 Task: Create a task  Implement a new cloud-based invoice management system for a company , assign it to team member softage.3@softage.net in the project ComposePro and update the status of the task to  Off Track , set the priority of the task to Medium
Action: Mouse moved to (243, 291)
Screenshot: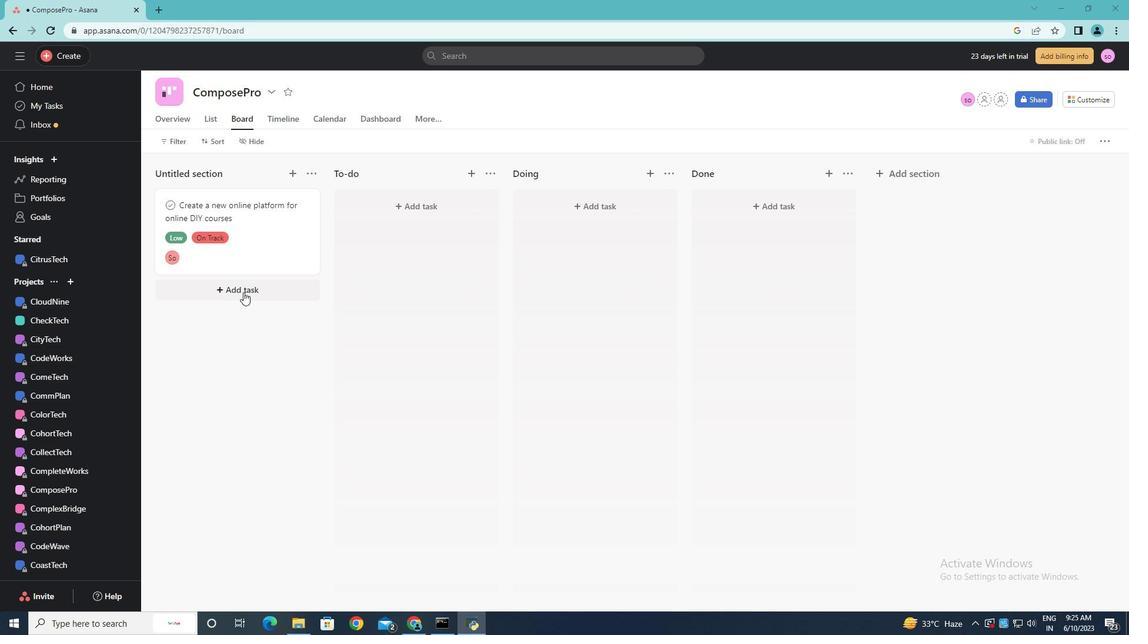 
Action: Mouse pressed left at (243, 291)
Screenshot: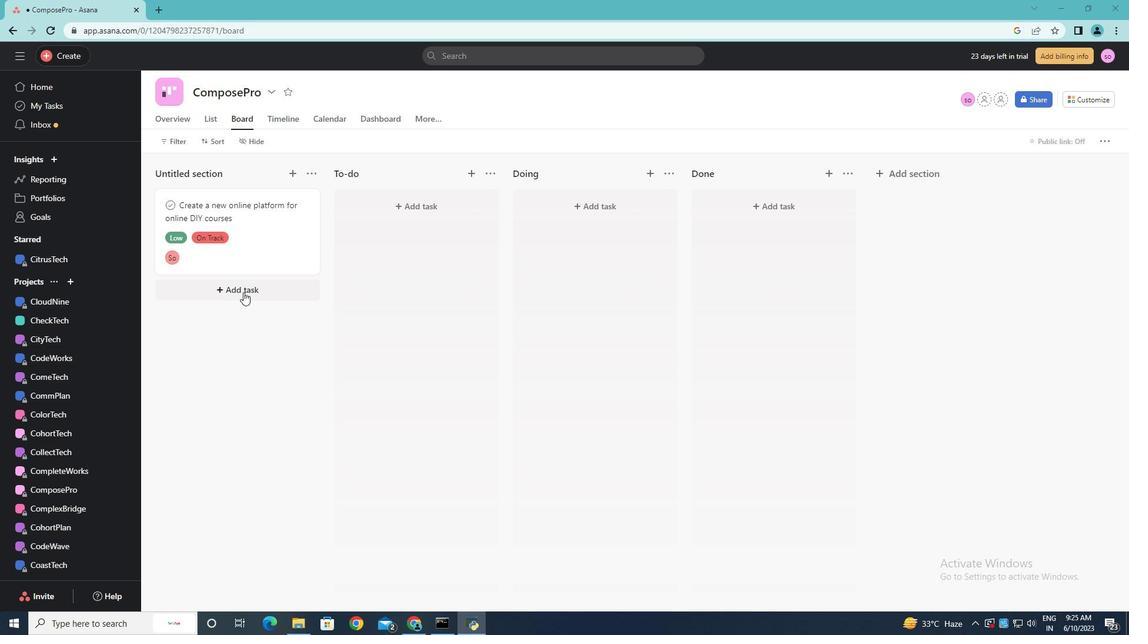 
Action: Key pressed <Key.shift><Key.shift><Key.shift><Key.shift><Key.shift><Key.shift><Key.shift>C<Key.backspace><Key.shift>Implement<Key.space>a<Key.space>new<Key.space>cloud-base<Key.space><Key.backspace>d<Key.space>invoice<Key.space>managemengt<Key.backspace><Key.backspace>t<Key.space>system<Key.space>for<Key.space>a<Key.space>comopan<Key.backspace><Key.backspace><Key.backspace><Key.backspace>pany
Screenshot: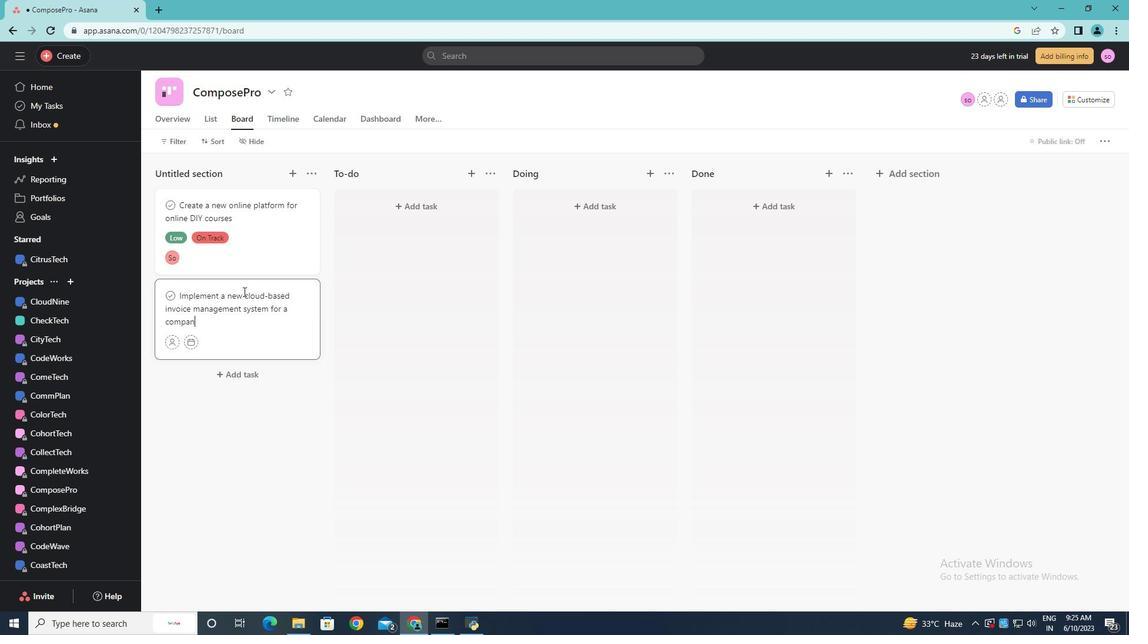 
Action: Mouse moved to (177, 341)
Screenshot: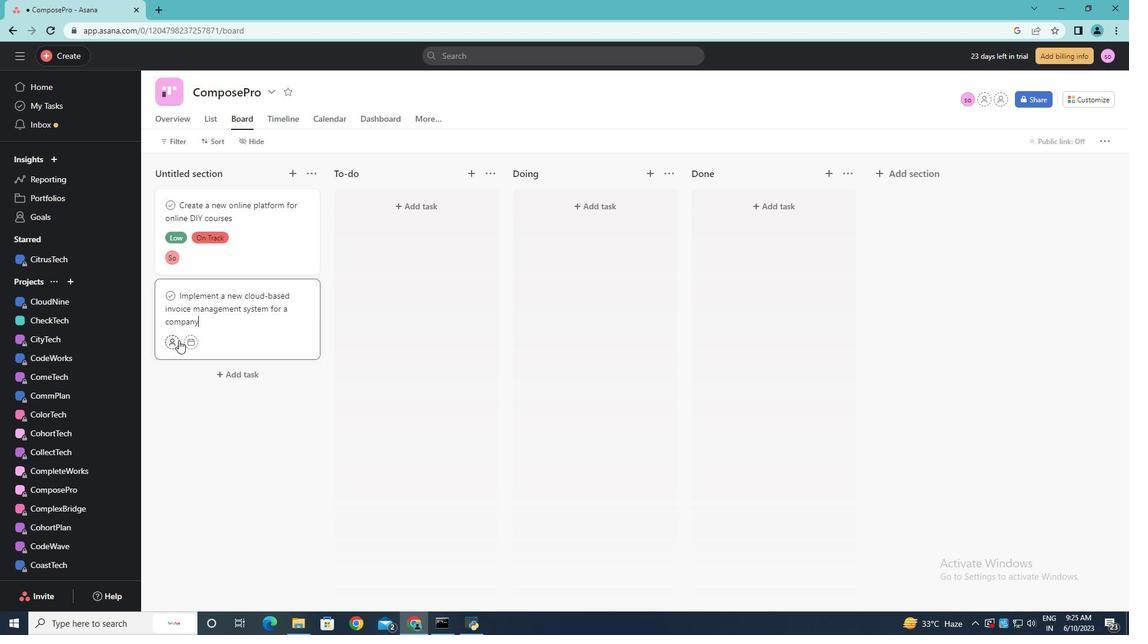 
Action: Mouse pressed left at (177, 341)
Screenshot: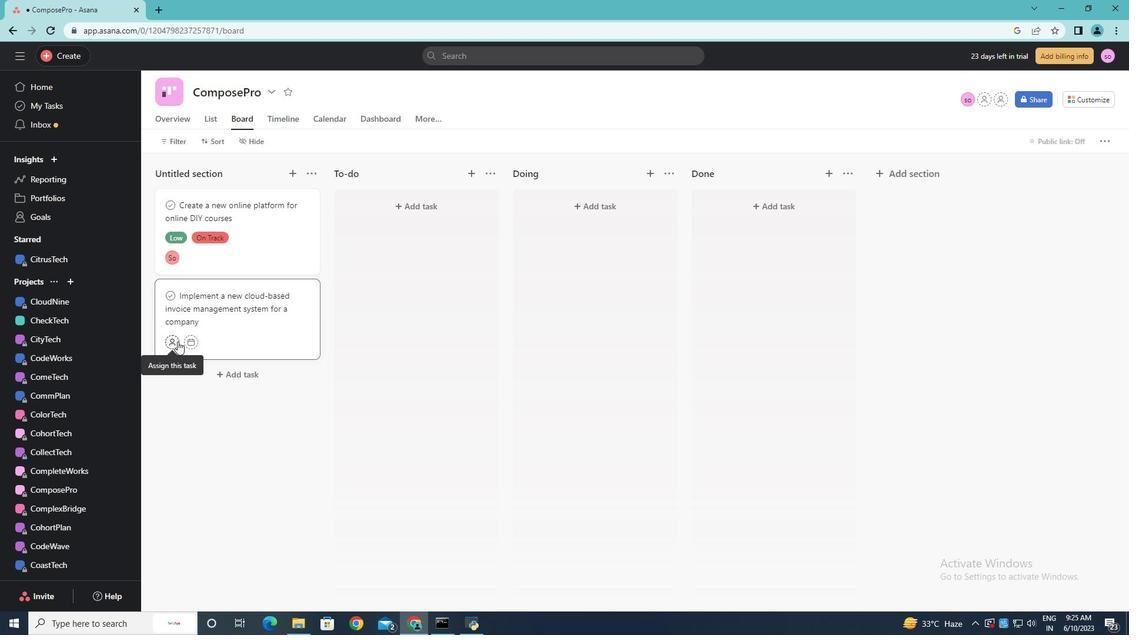 
Action: Key pressed softage.2<Key.backspace>3<Key.shift>@softage.net<Key.enter>
Screenshot: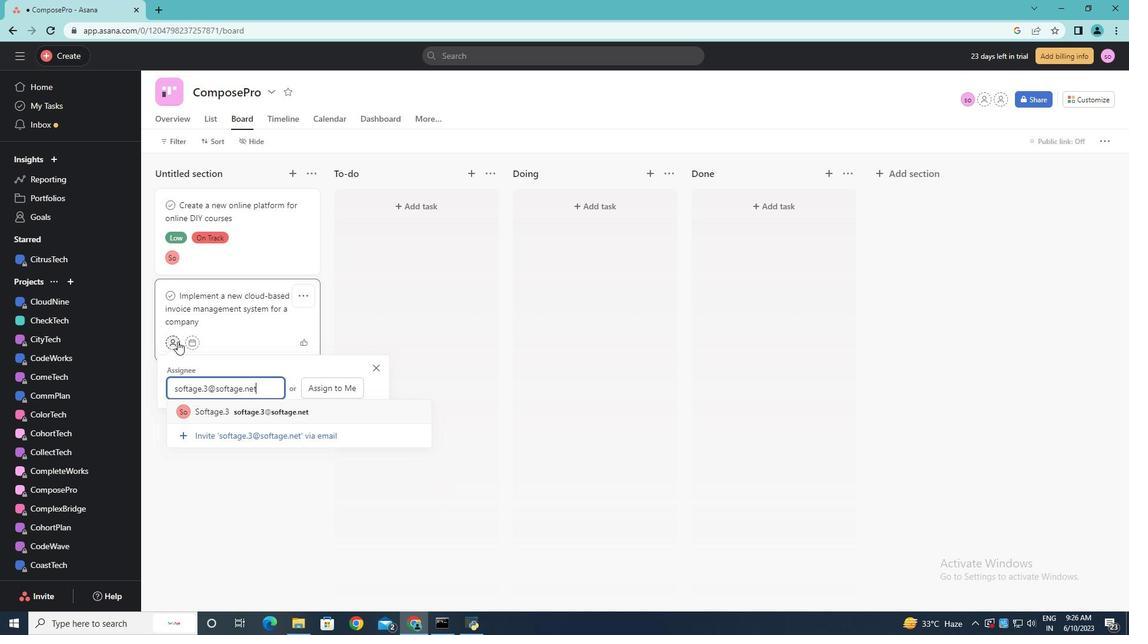 
Action: Mouse moved to (225, 314)
Screenshot: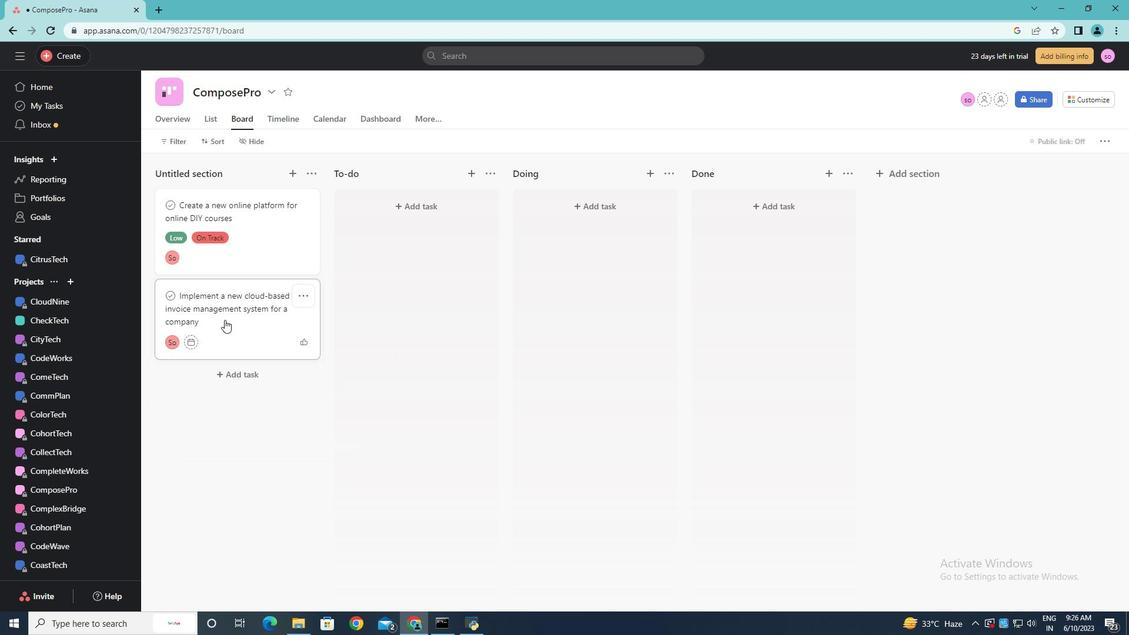 
Action: Mouse pressed left at (225, 314)
Screenshot: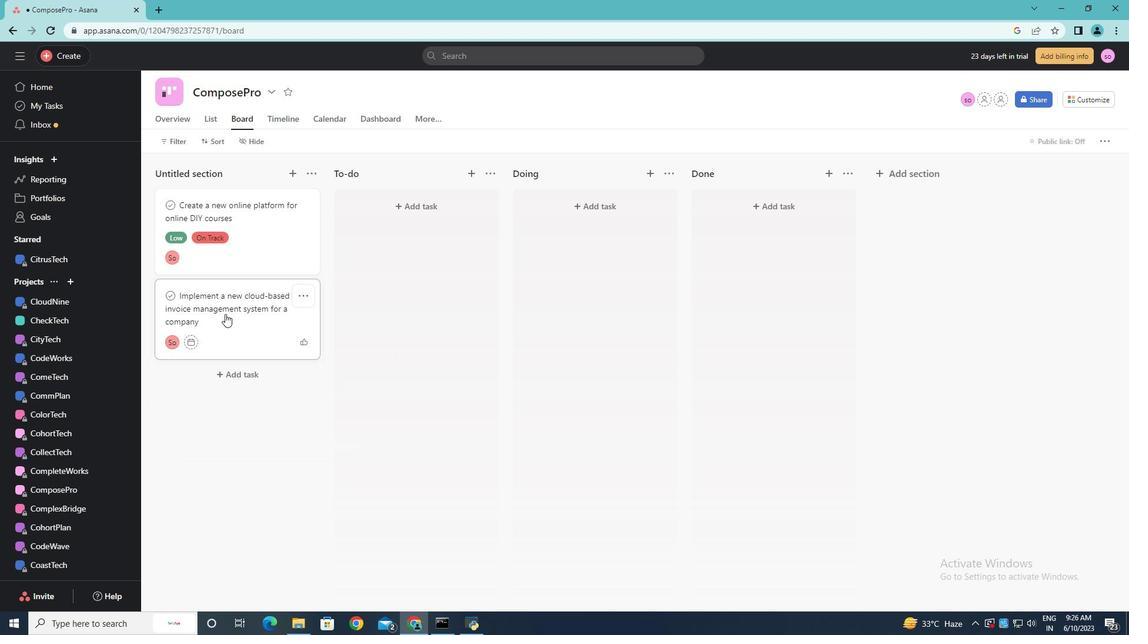 
Action: Mouse moved to (863, 364)
Screenshot: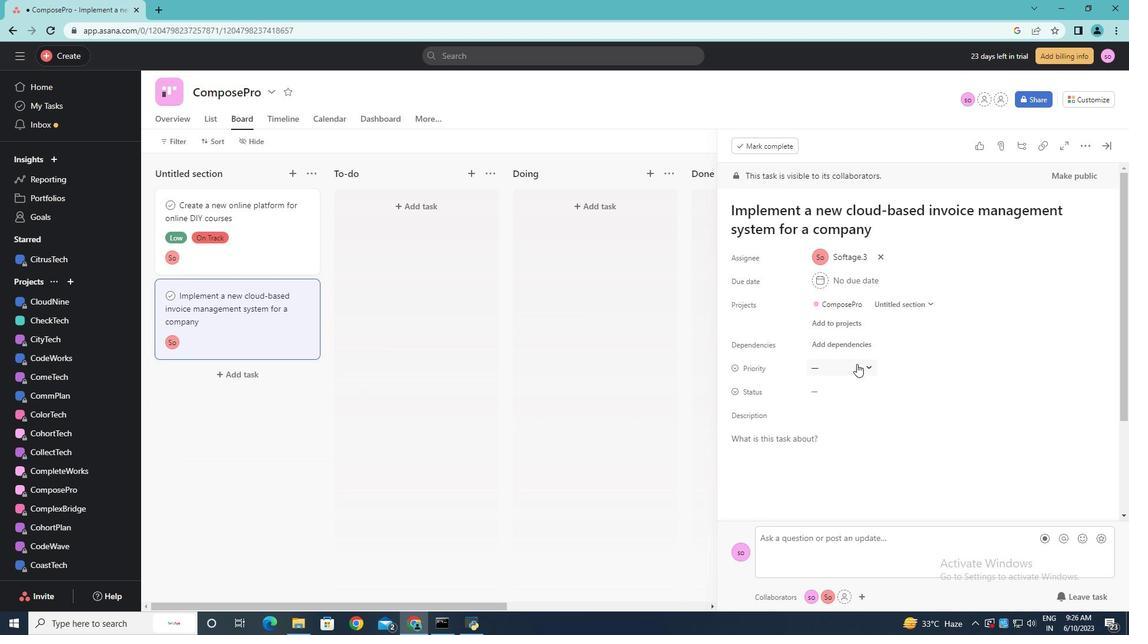 
Action: Mouse pressed left at (863, 364)
Screenshot: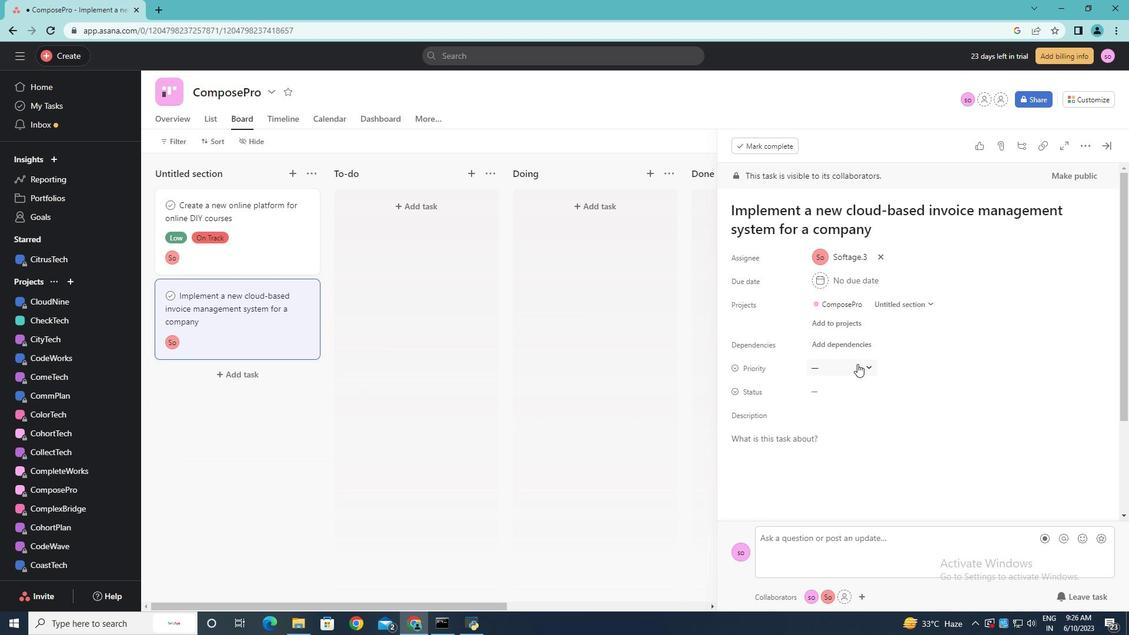 
Action: Mouse moved to (860, 430)
Screenshot: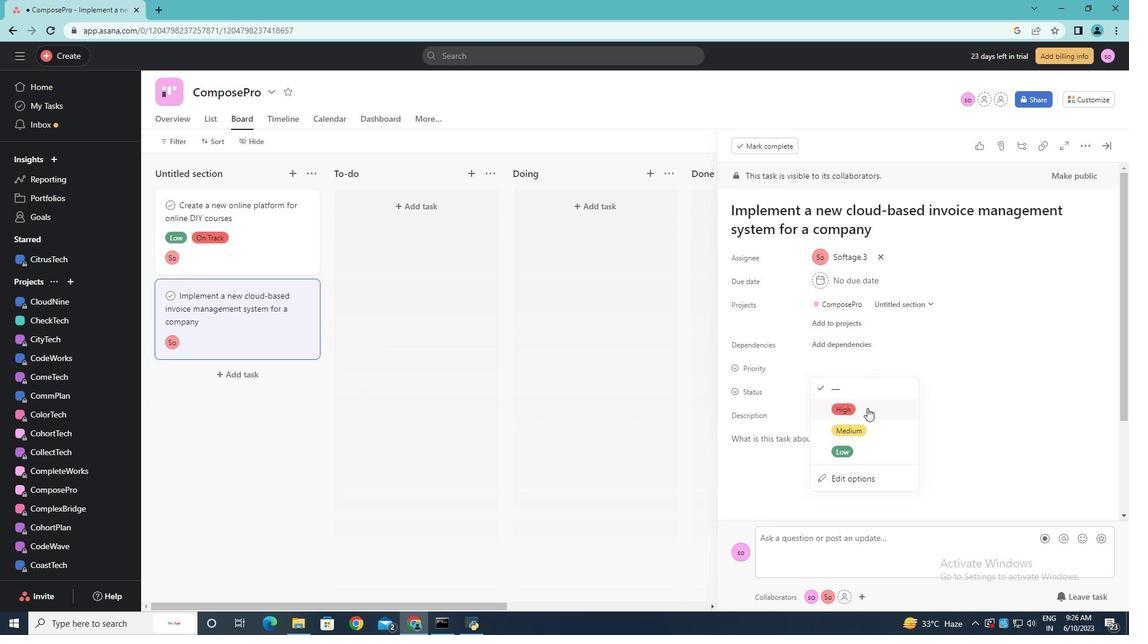 
Action: Mouse pressed left at (860, 430)
Screenshot: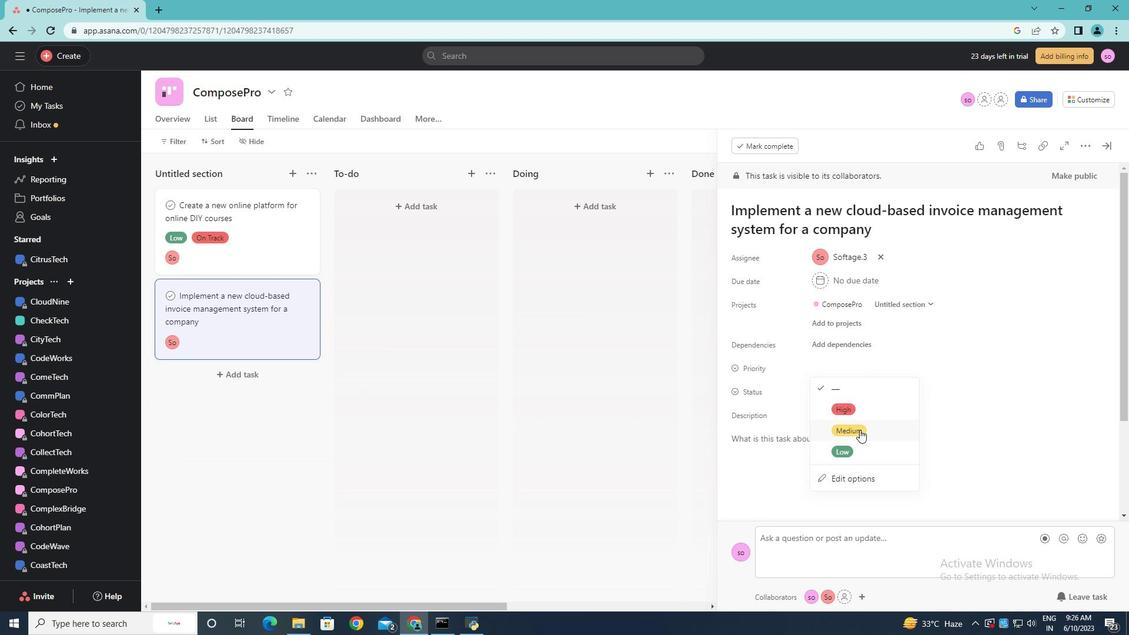 
Action: Mouse moved to (871, 391)
Screenshot: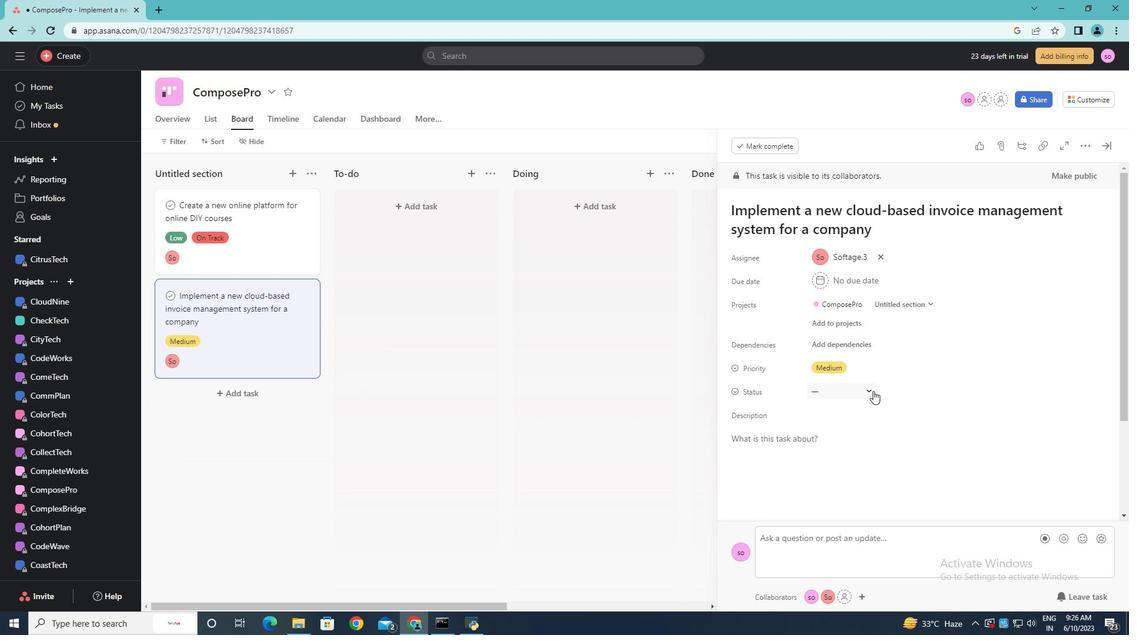 
Action: Mouse pressed left at (871, 391)
Screenshot: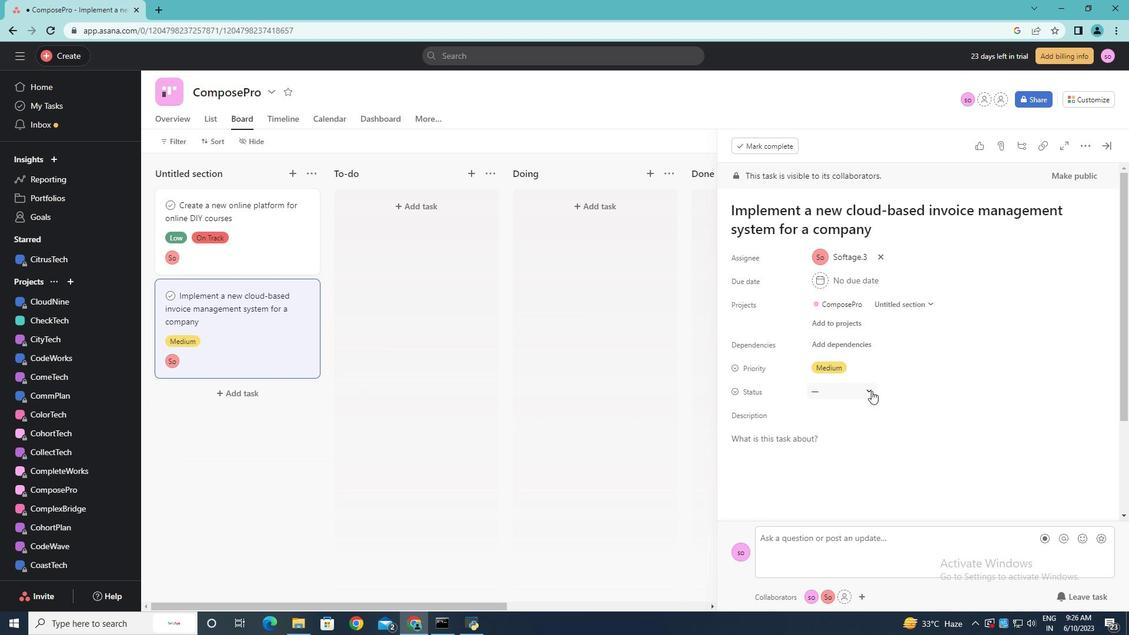 
Action: Mouse moved to (856, 451)
Screenshot: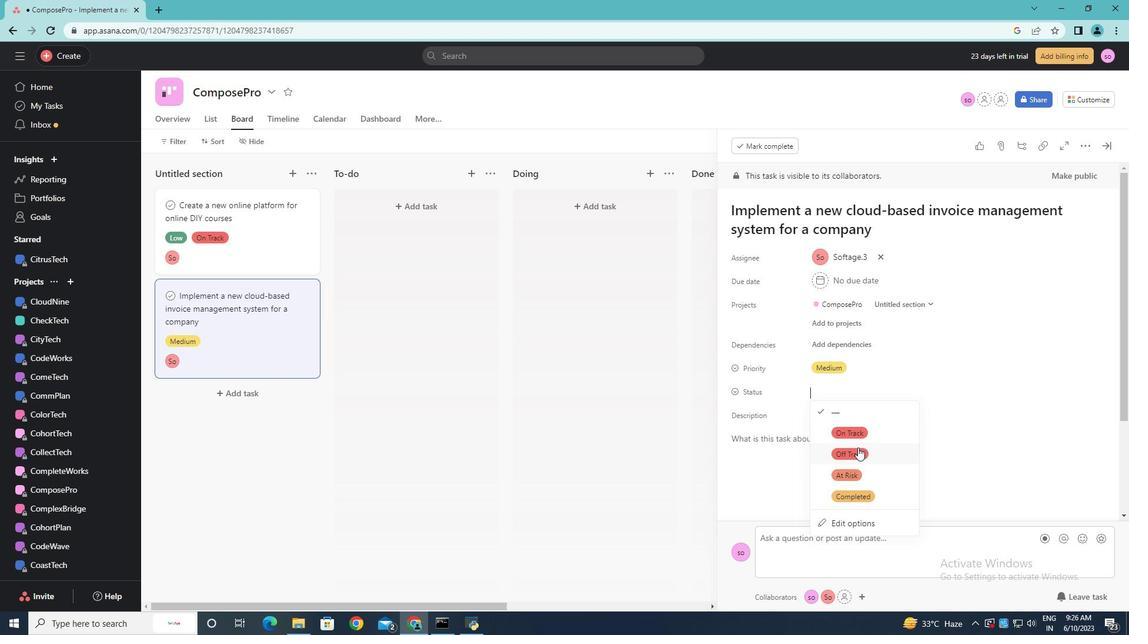 
Action: Mouse pressed left at (856, 451)
Screenshot: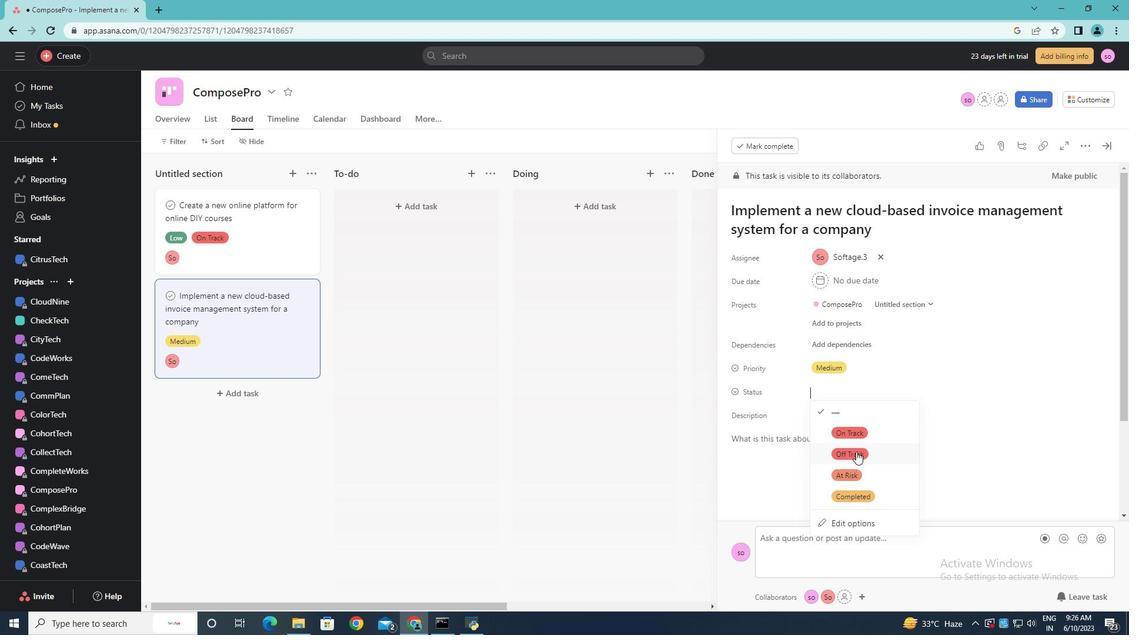 
Action: Mouse moved to (1103, 147)
Screenshot: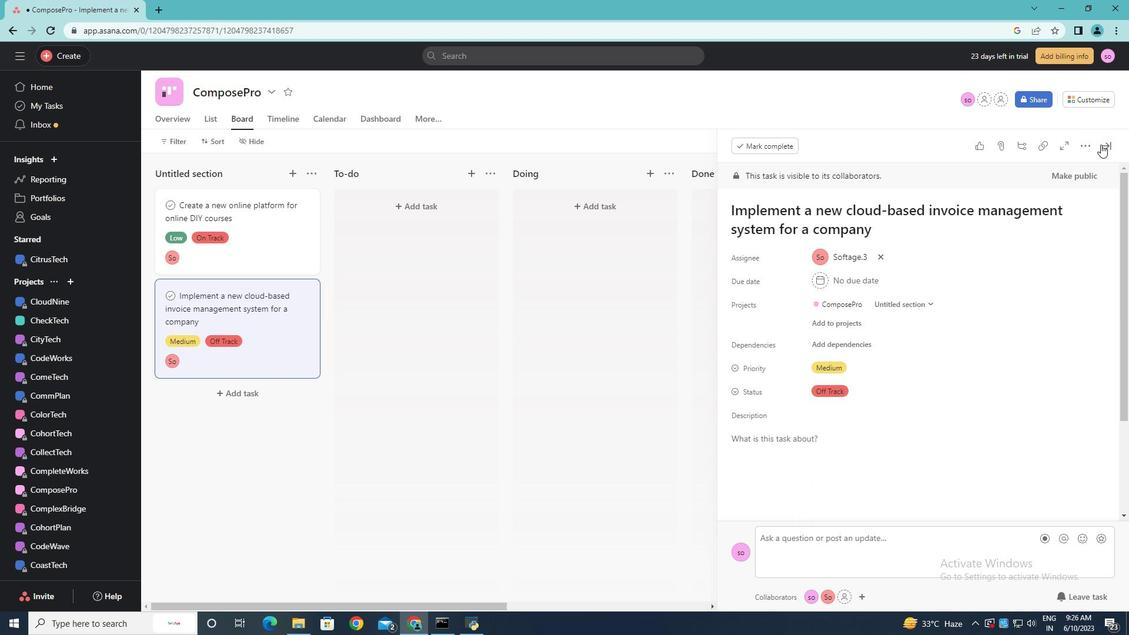 
Action: Mouse pressed left at (1103, 147)
Screenshot: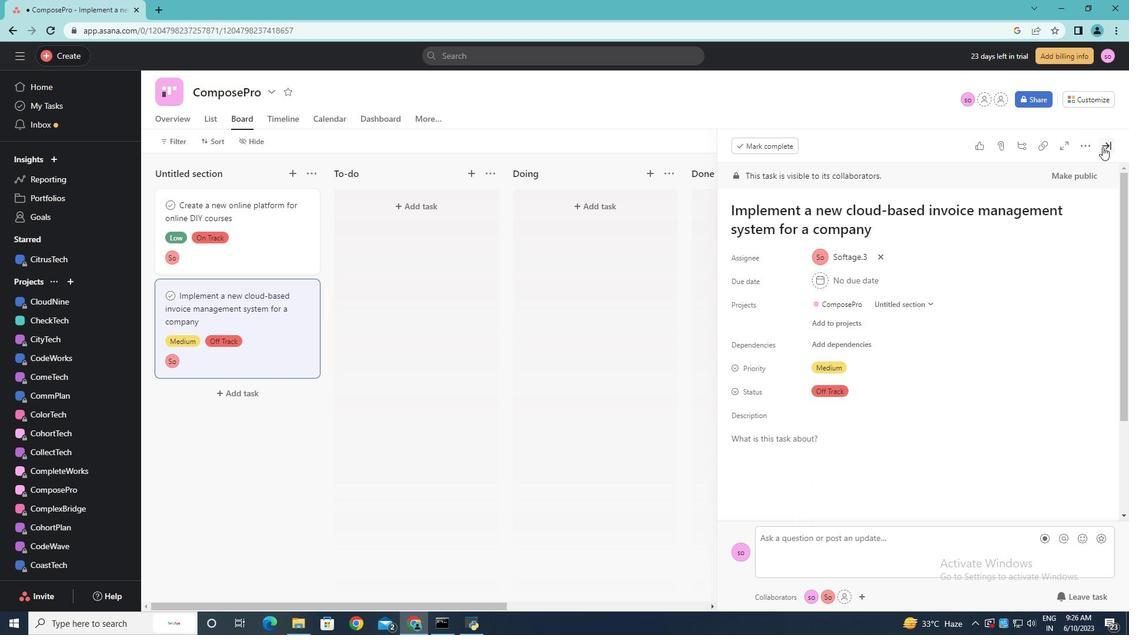 
Action: Mouse moved to (726, 356)
Screenshot: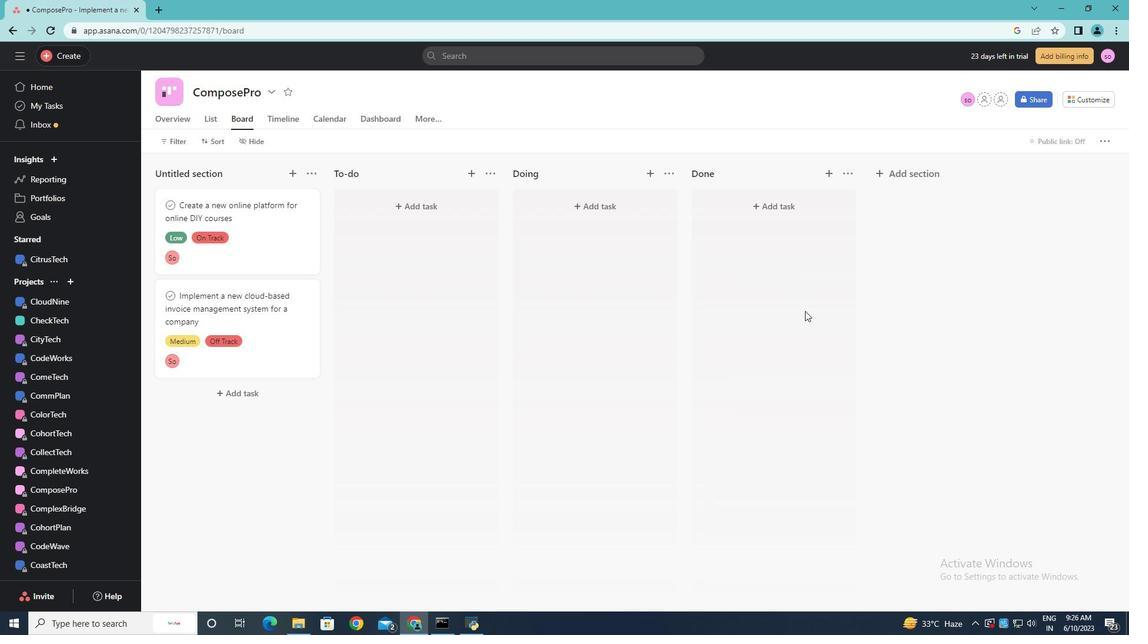 
Action: Mouse pressed left at (726, 356)
Screenshot: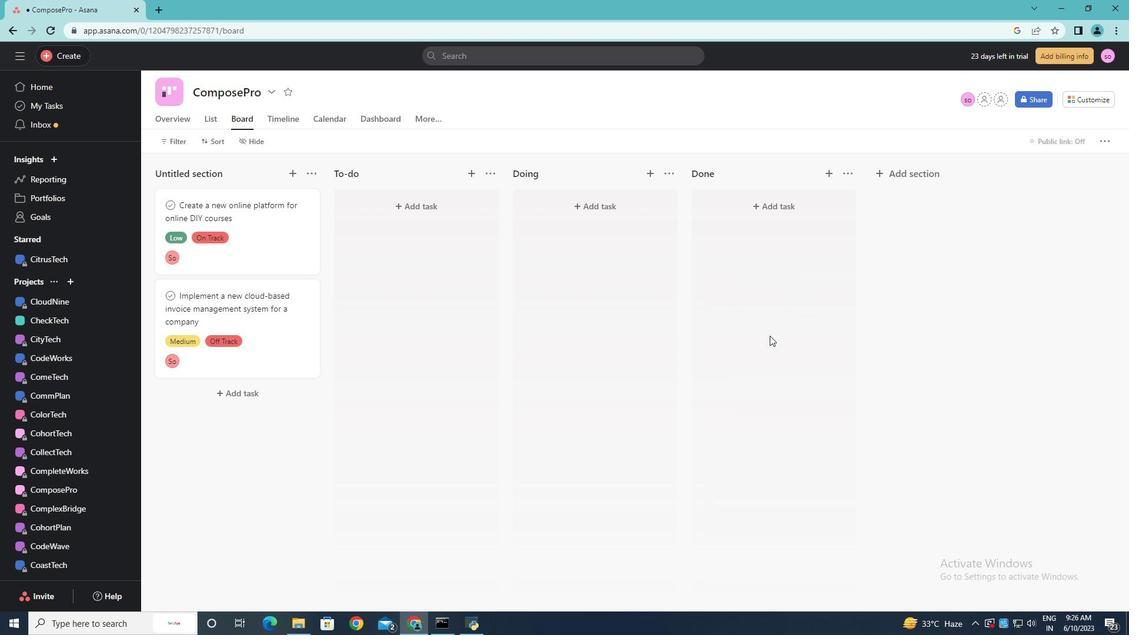 
